 Task: Check current mortgage rates for homes with a home price of $400,000.
Action: Mouse moved to (825, 141)
Screenshot: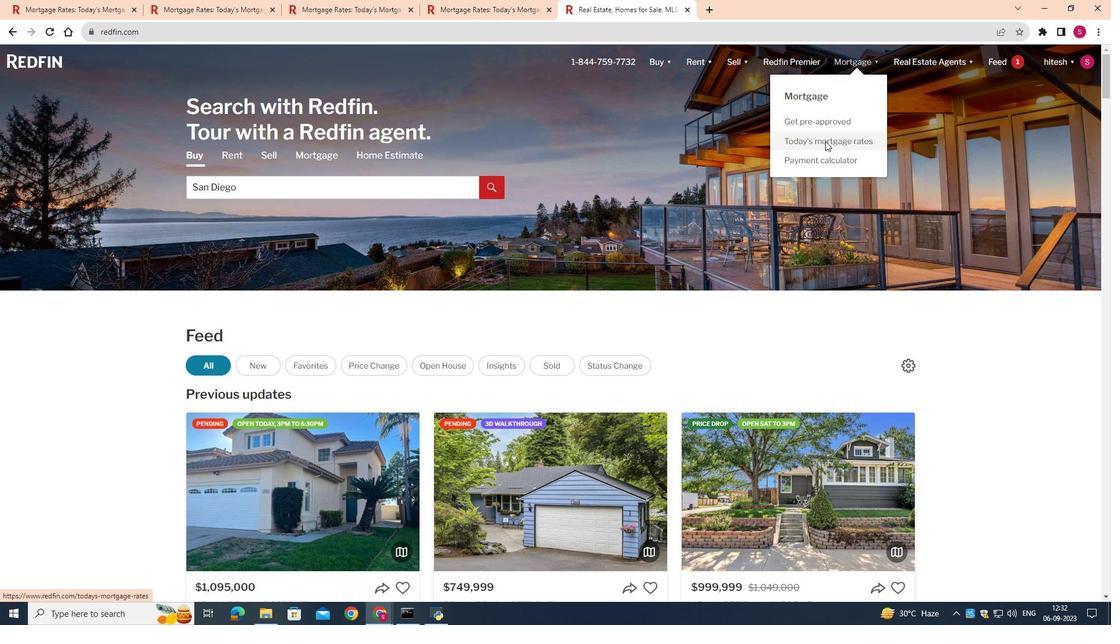 
Action: Mouse pressed left at (825, 141)
Screenshot: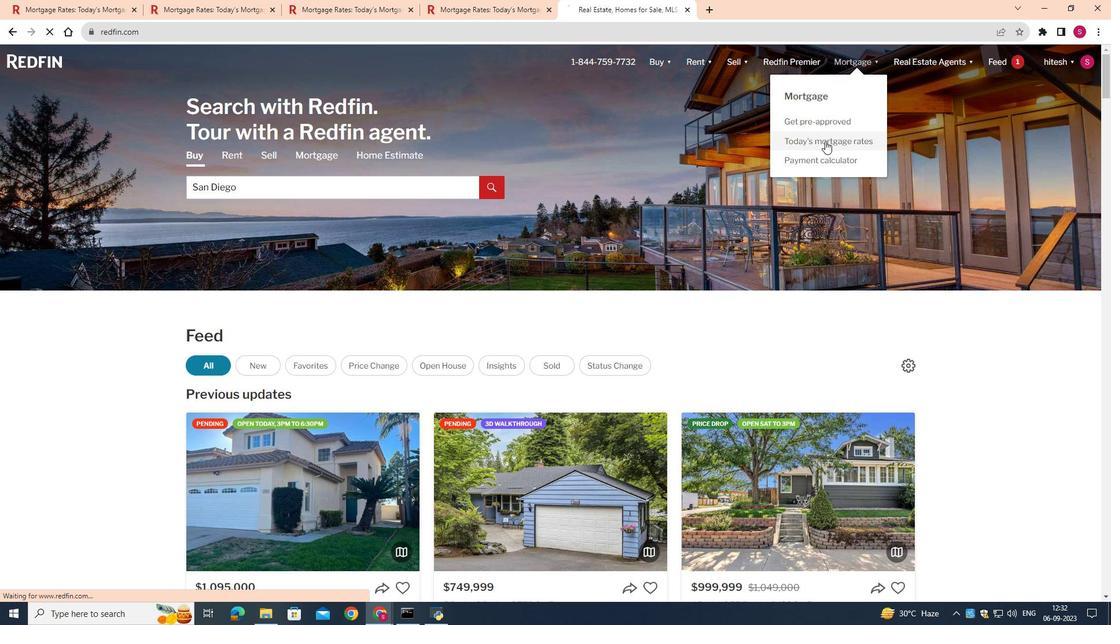 
Action: Mouse moved to (425, 297)
Screenshot: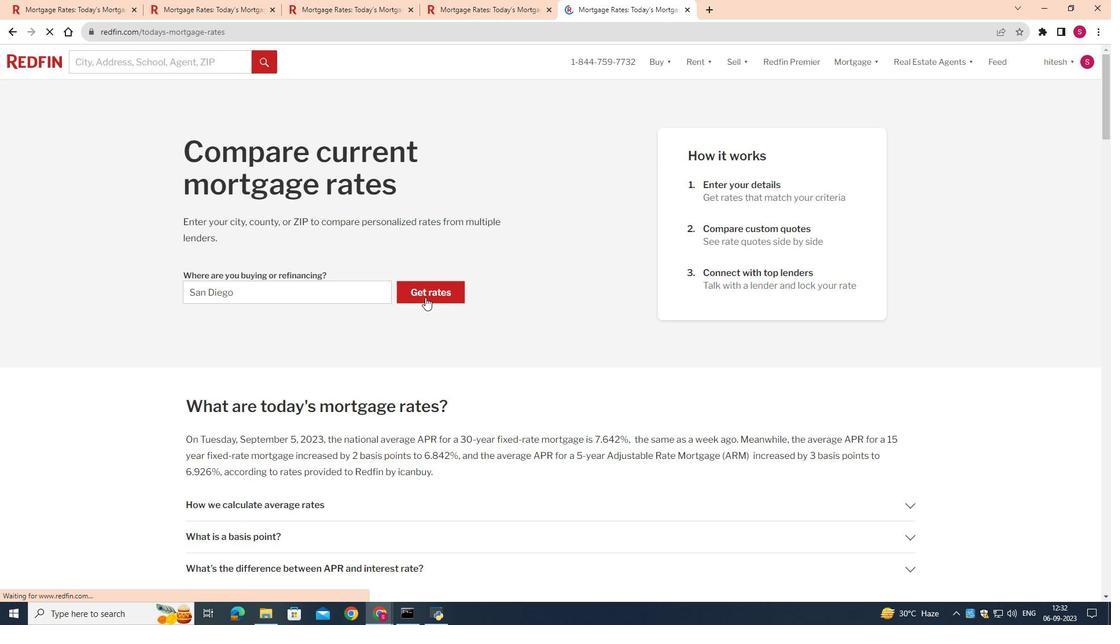
Action: Mouse pressed left at (425, 297)
Screenshot: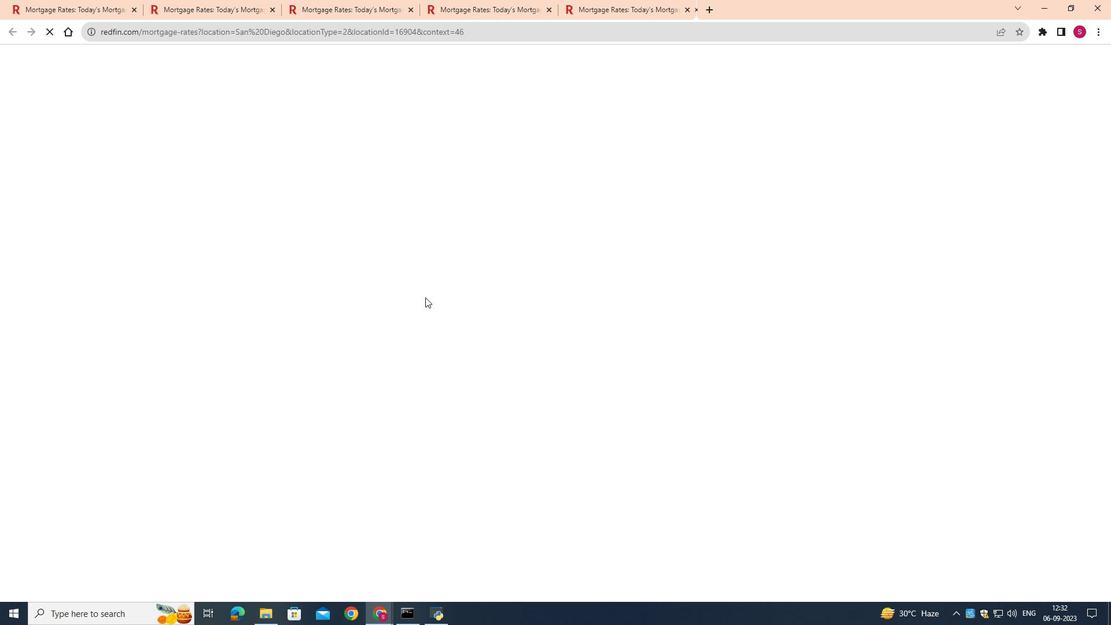 
Action: Mouse moved to (237, 305)
Screenshot: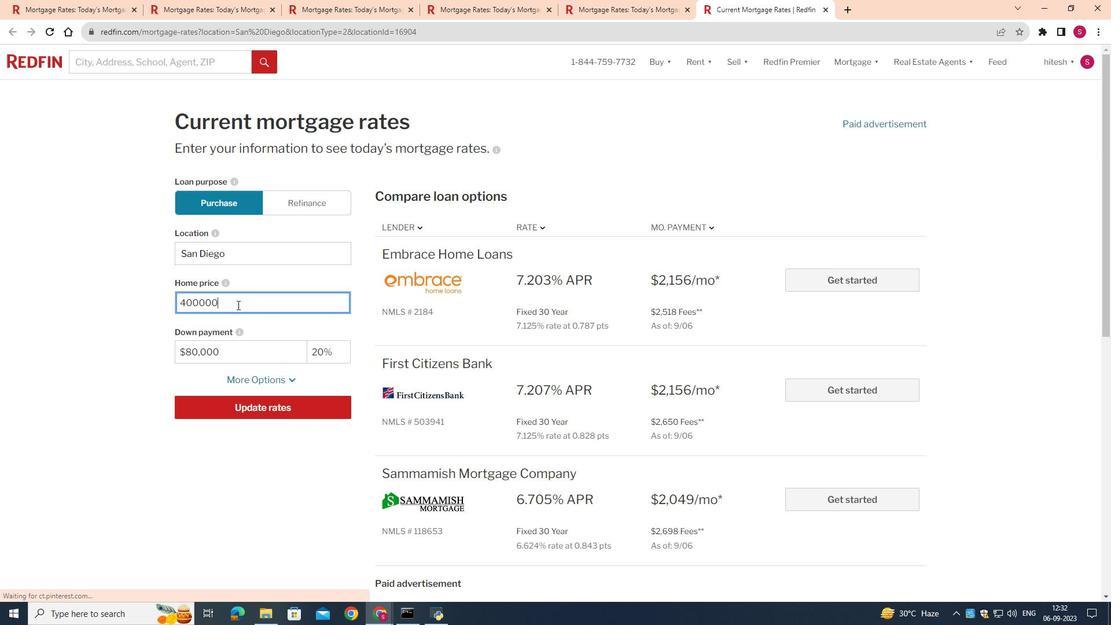 
Action: Mouse pressed left at (237, 305)
Screenshot: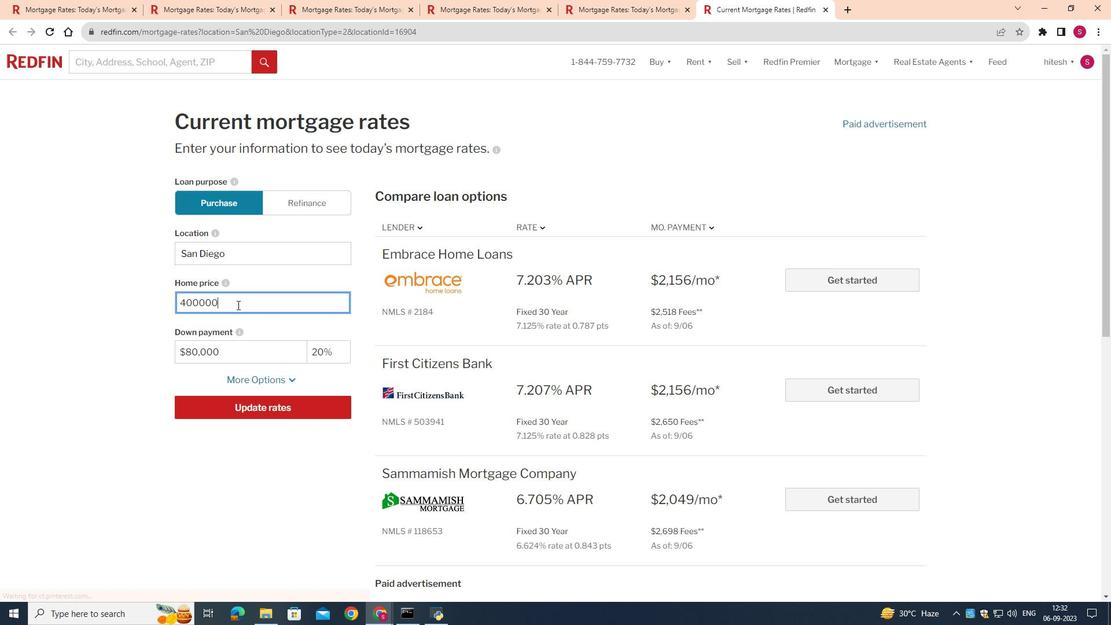 
Action: Key pressed <Key.backspace><Key.backspace><Key.backspace><Key.backspace><Key.backspace><Key.backspace><Key.backspace><Key.backspace><Key.backspace><Key.backspace><Key.backspace><Key.backspace><Key.backspace><Key.backspace><Key.backspace><Key.backspace><Key.backspace><Key.backspace><Key.backspace><Key.backspace><Key.backspace><Key.backspace><Key.backspace>400000
Screenshot: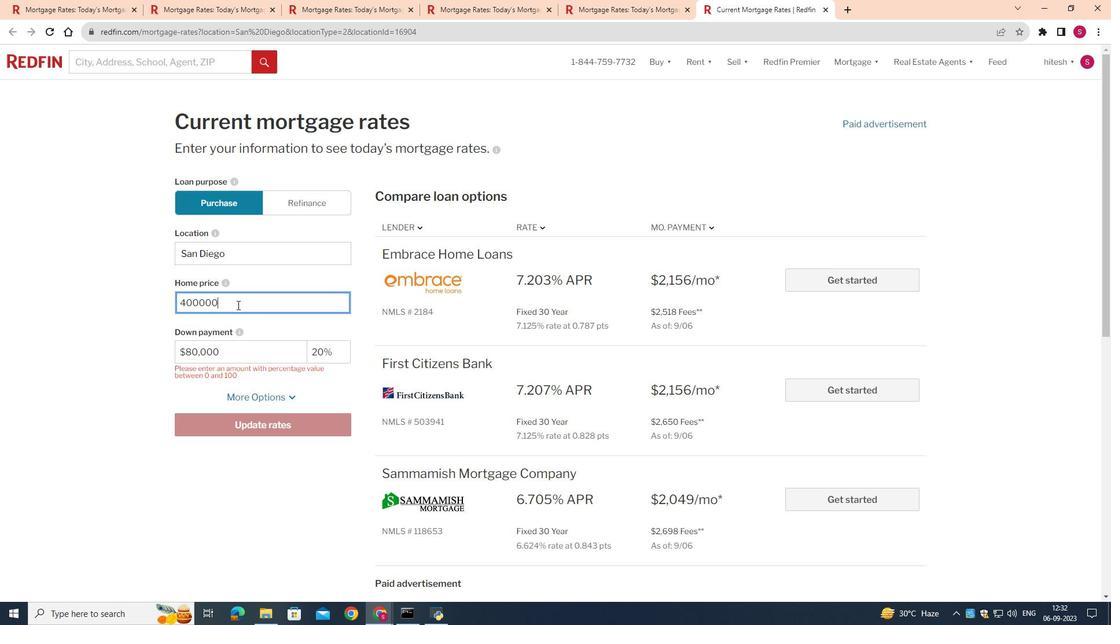 
Action: Mouse moved to (267, 406)
Screenshot: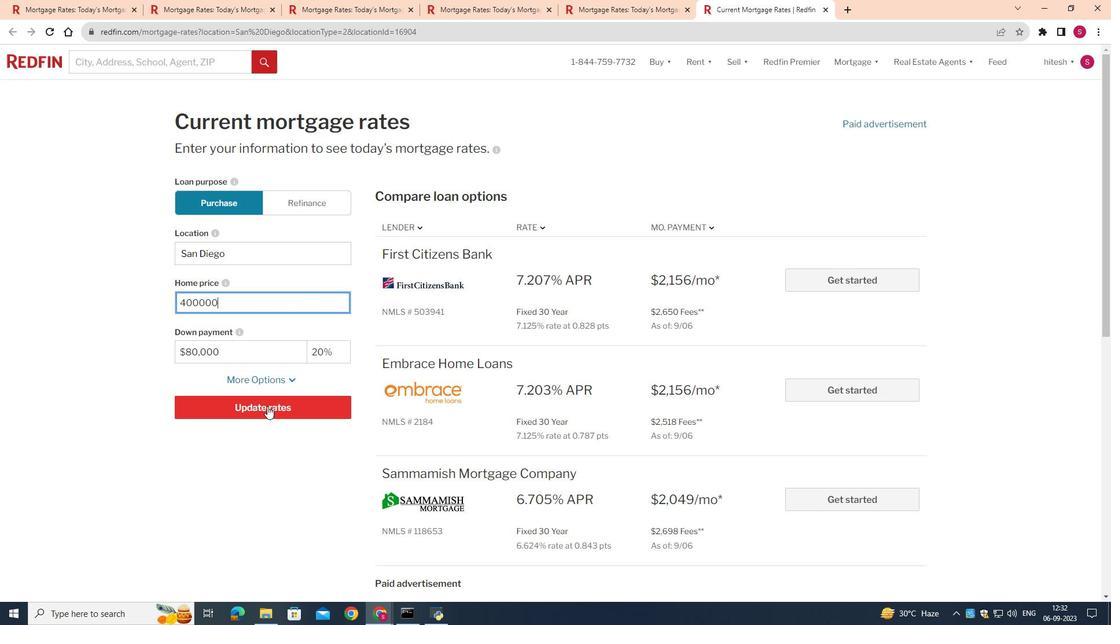 
Action: Mouse pressed left at (267, 406)
Screenshot: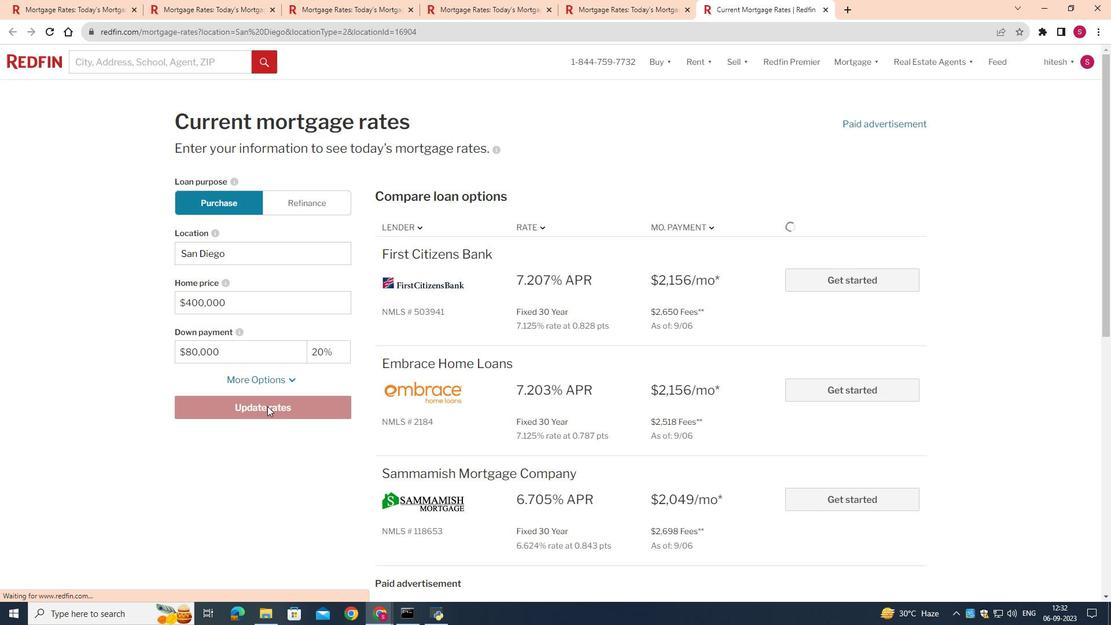 
Action: Mouse moved to (533, 331)
Screenshot: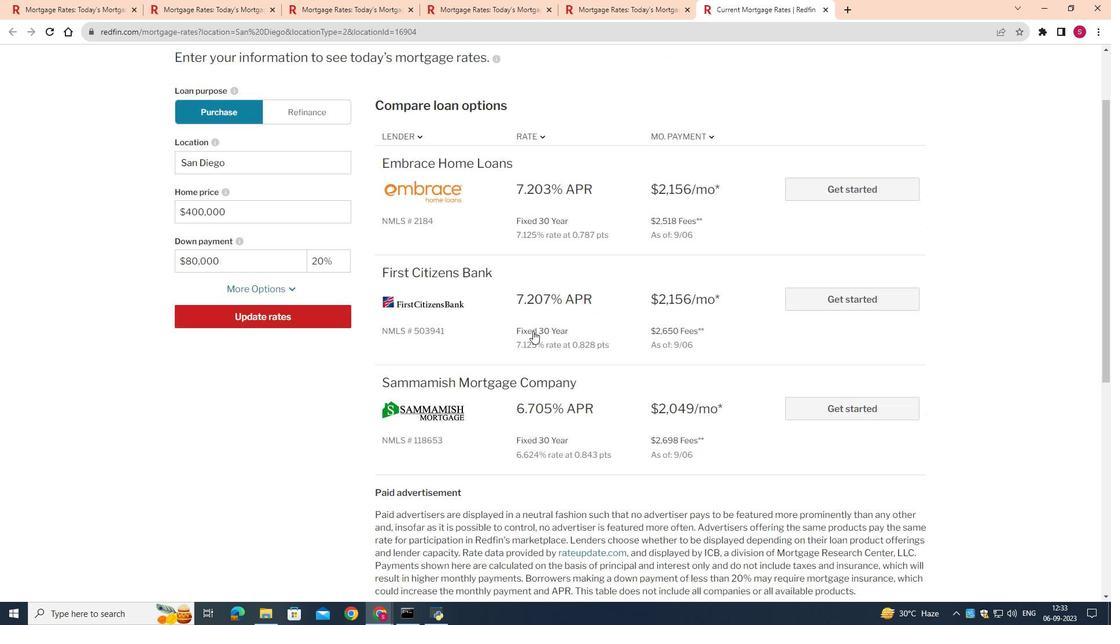
Action: Mouse scrolled (533, 330) with delta (0, 0)
Screenshot: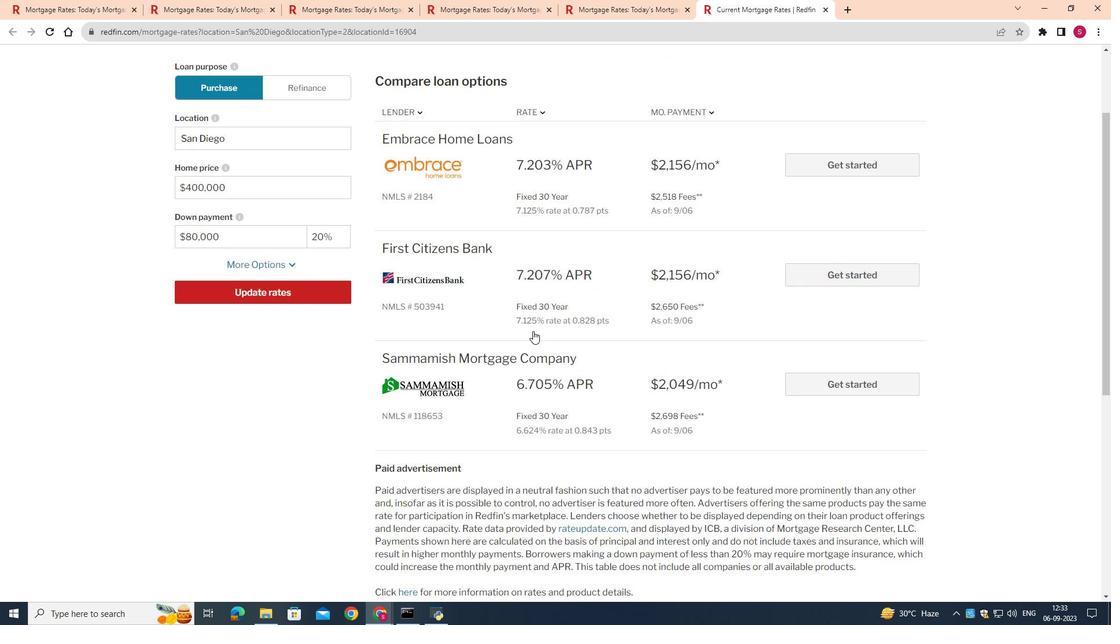 
Action: Mouse scrolled (533, 330) with delta (0, 0)
Screenshot: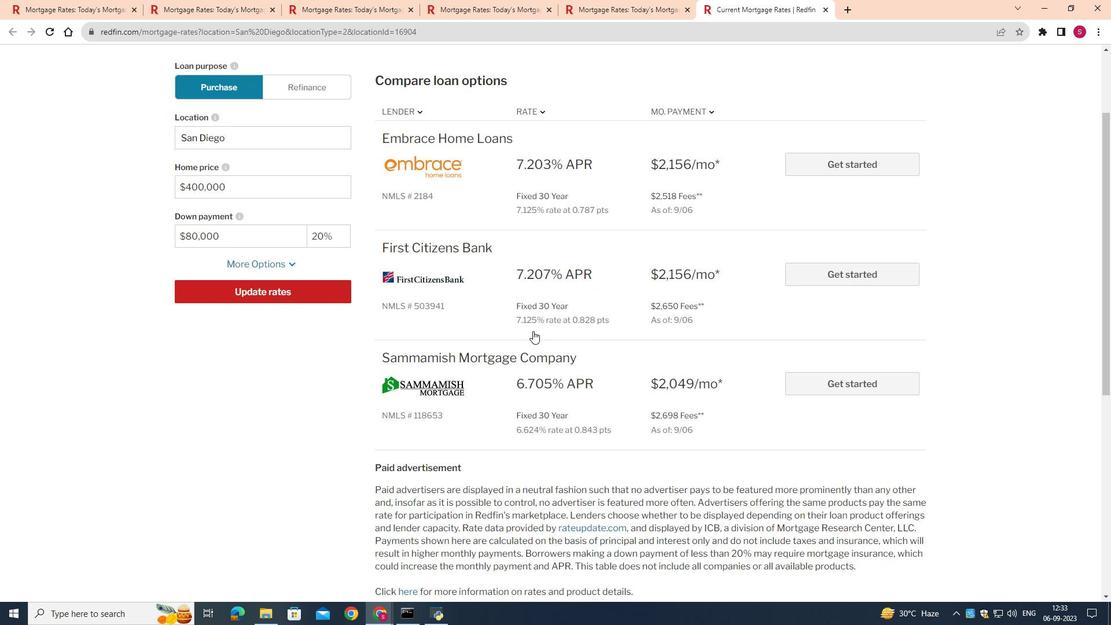 
Action: Mouse scrolled (533, 330) with delta (0, 0)
Screenshot: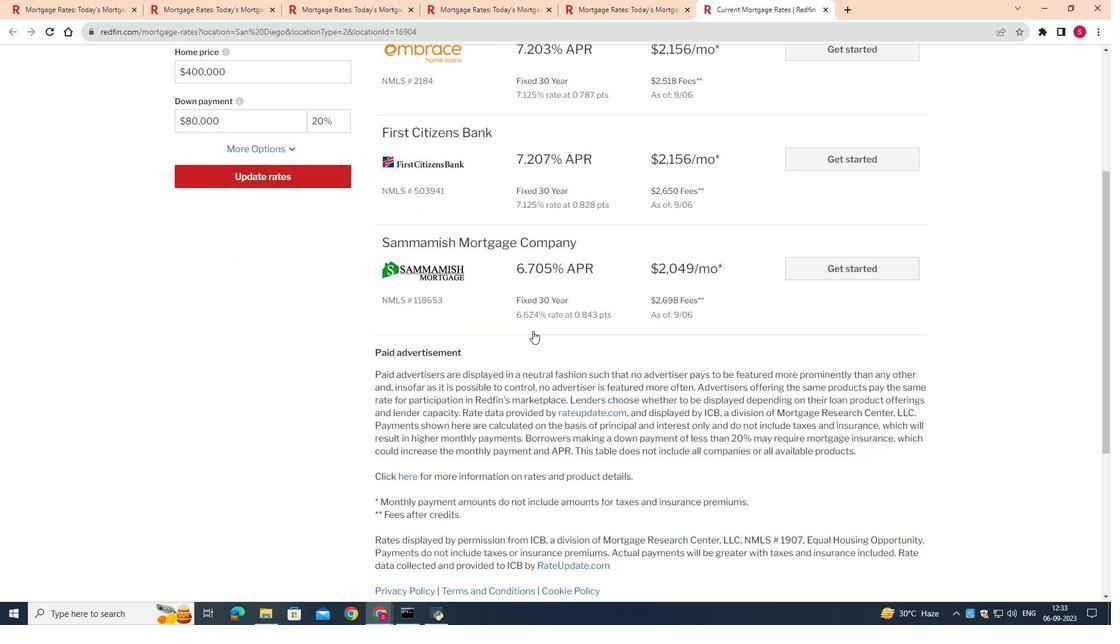 
Action: Mouse scrolled (533, 330) with delta (0, 0)
Screenshot: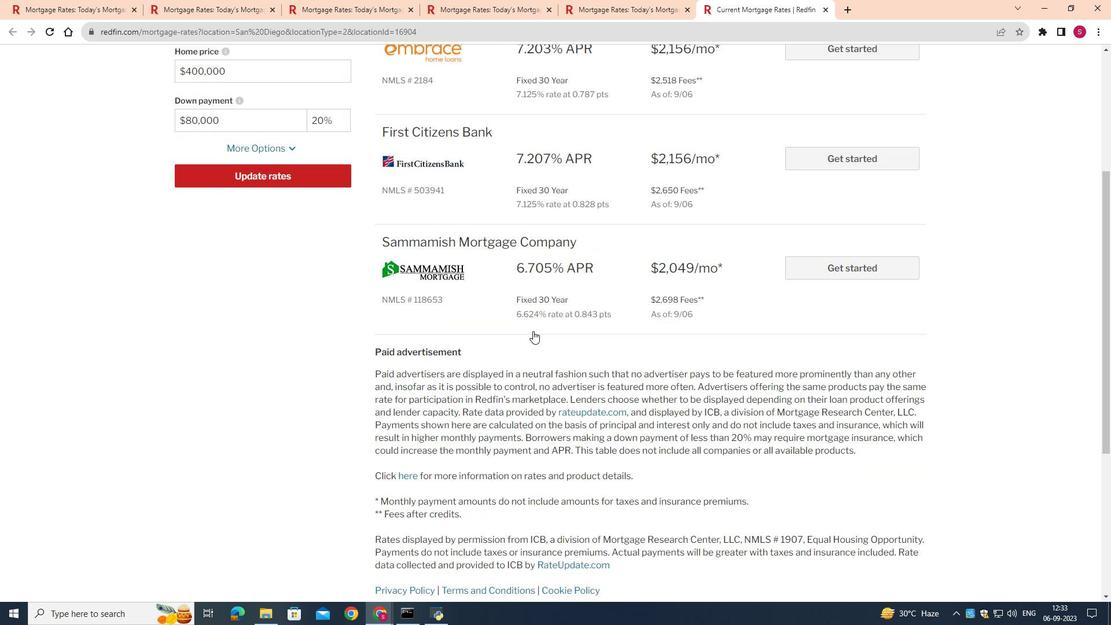 
Action: Mouse scrolled (533, 331) with delta (0, 0)
Screenshot: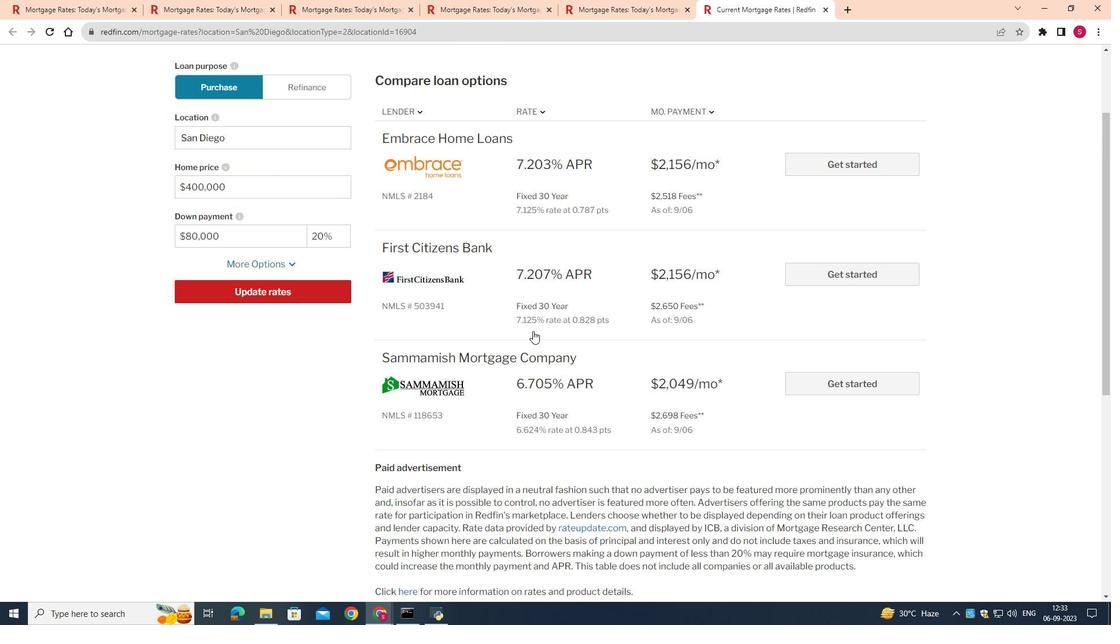 
Action: Mouse scrolled (533, 331) with delta (0, 0)
Screenshot: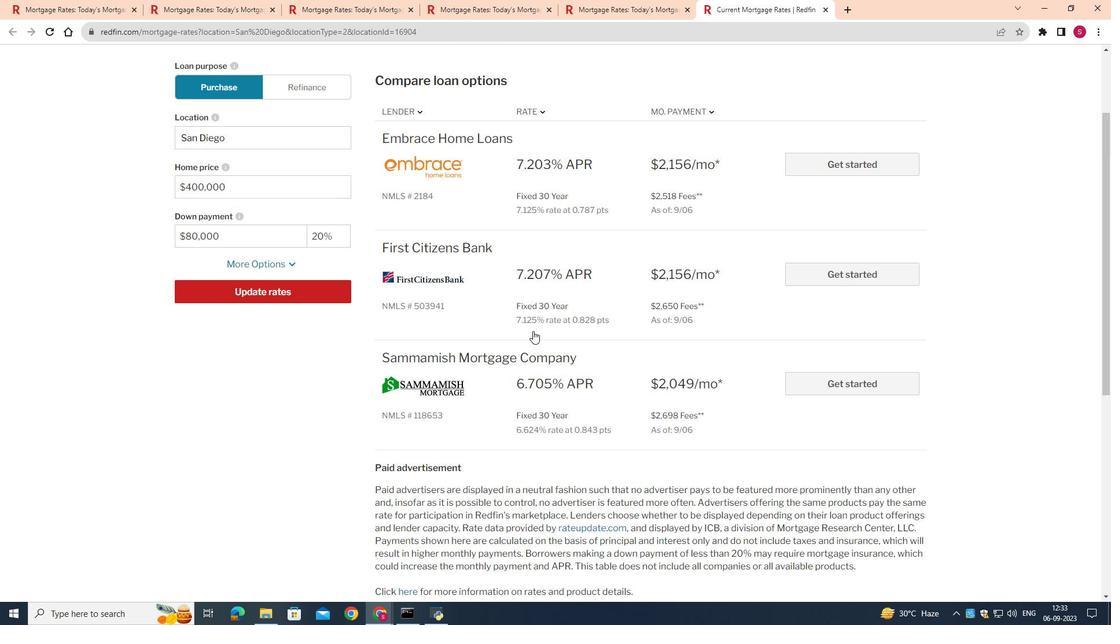 
Action: Mouse scrolled (533, 331) with delta (0, 0)
Screenshot: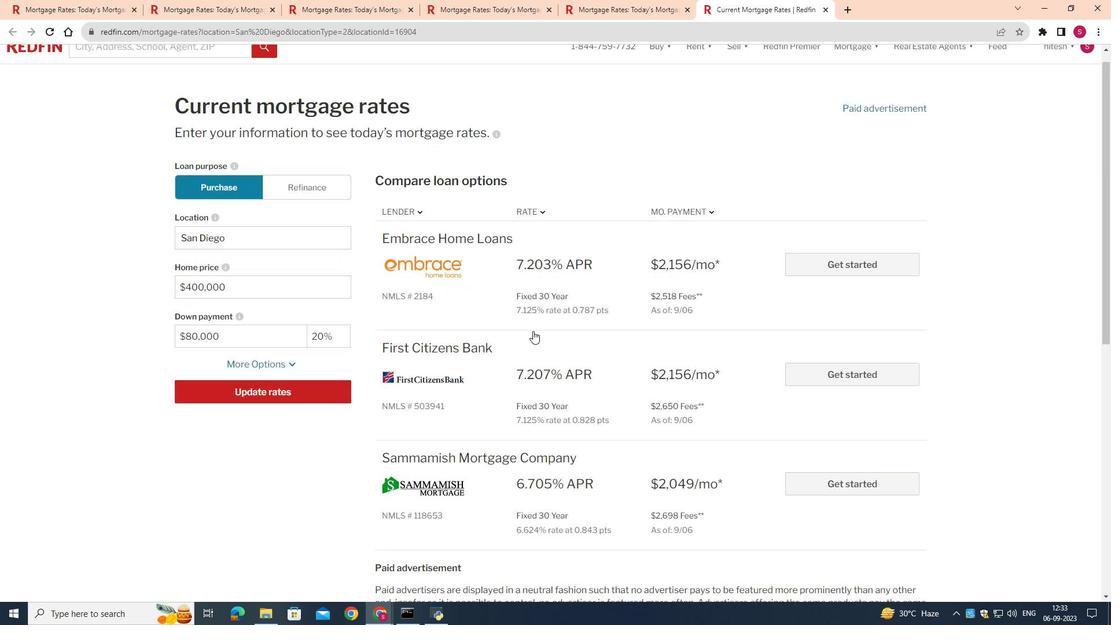 
Action: Mouse scrolled (533, 331) with delta (0, 0)
Screenshot: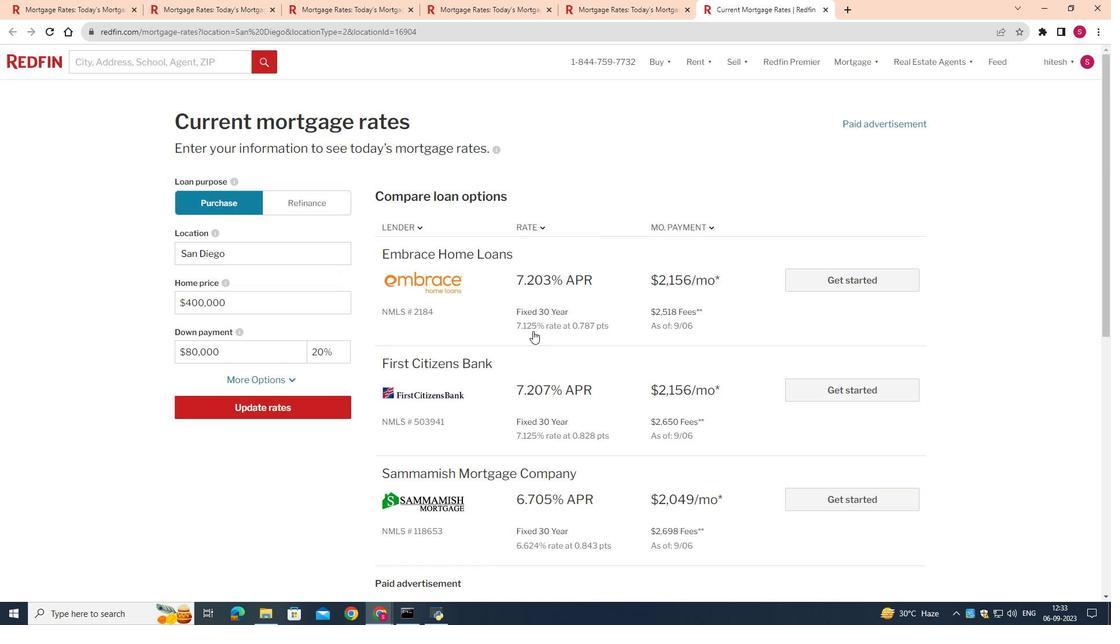 
